 Task: Look for products in the category "Rice" from Maya Kaimal only.
Action: Mouse moved to (662, 254)
Screenshot: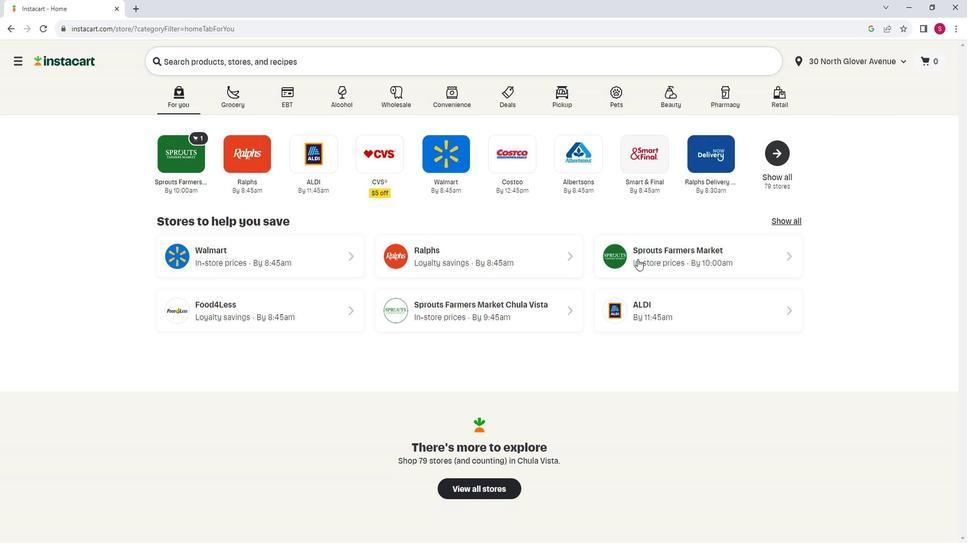 
Action: Mouse pressed left at (662, 254)
Screenshot: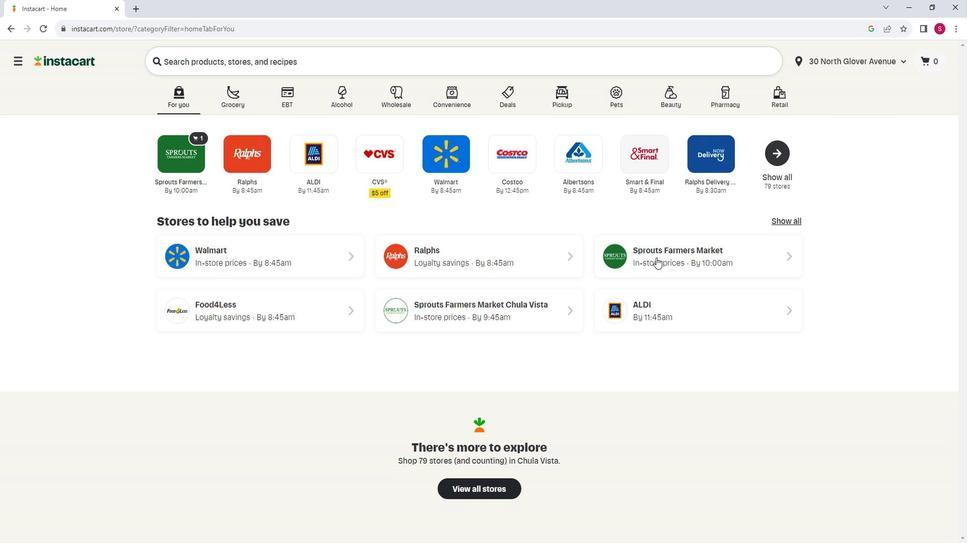 
Action: Mouse moved to (116, 307)
Screenshot: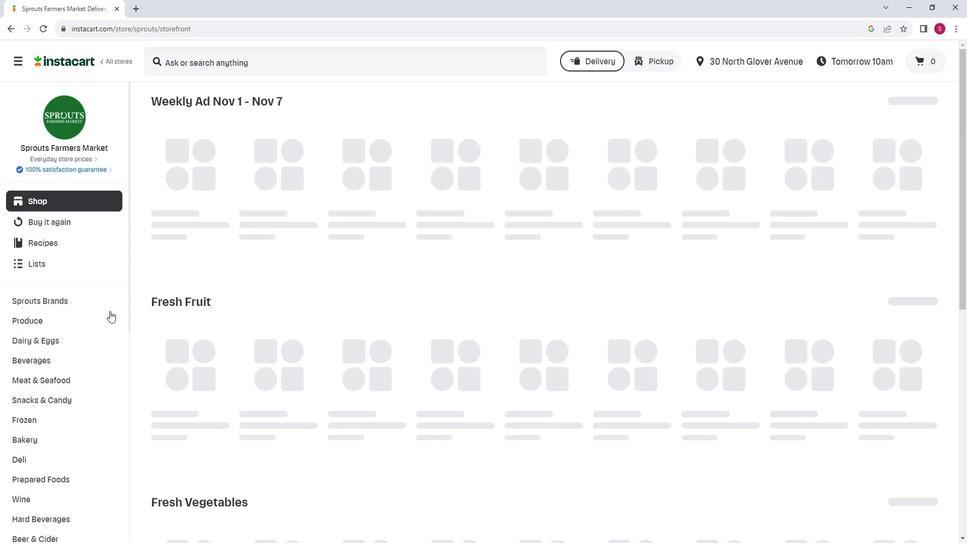 
Action: Mouse scrolled (116, 306) with delta (0, 0)
Screenshot: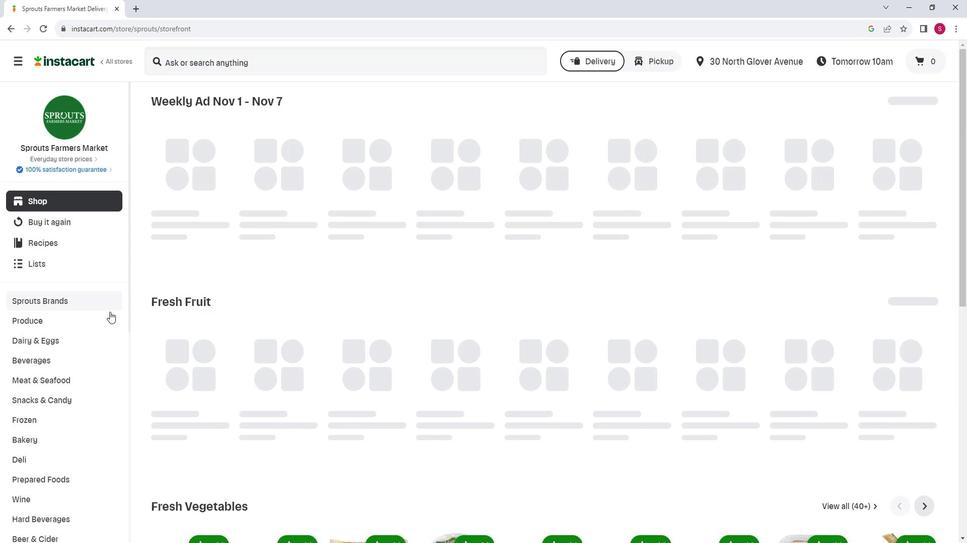 
Action: Mouse moved to (81, 420)
Screenshot: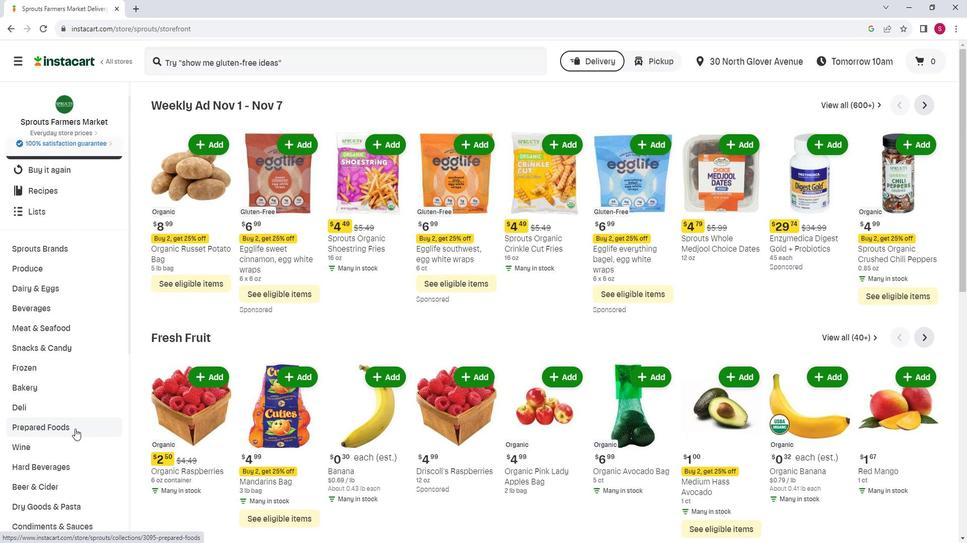 
Action: Mouse scrolled (81, 420) with delta (0, 0)
Screenshot: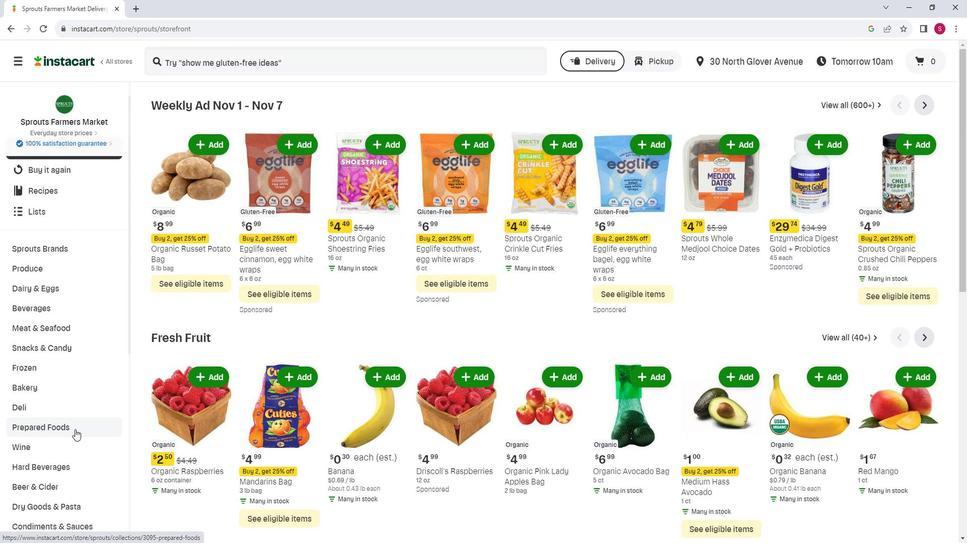 
Action: Mouse moved to (79, 441)
Screenshot: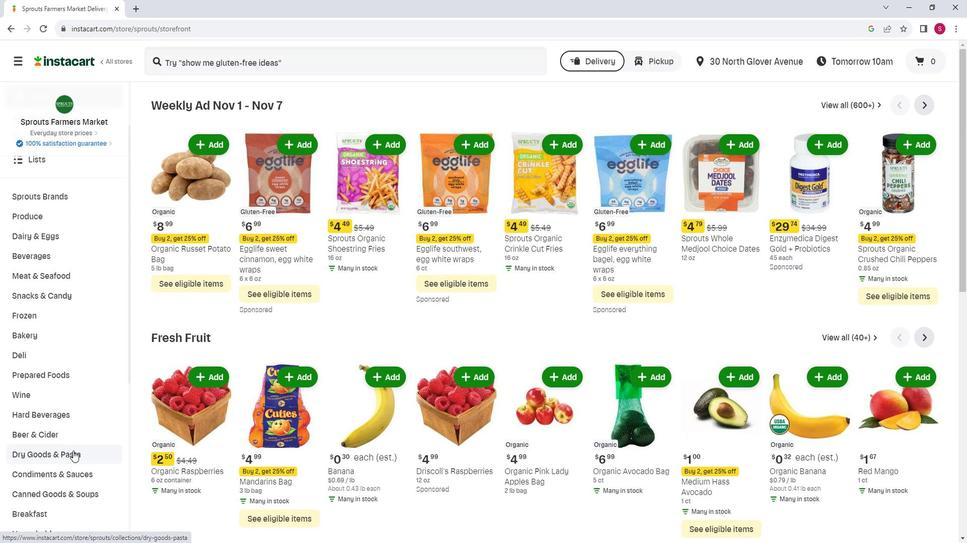 
Action: Mouse pressed left at (79, 441)
Screenshot: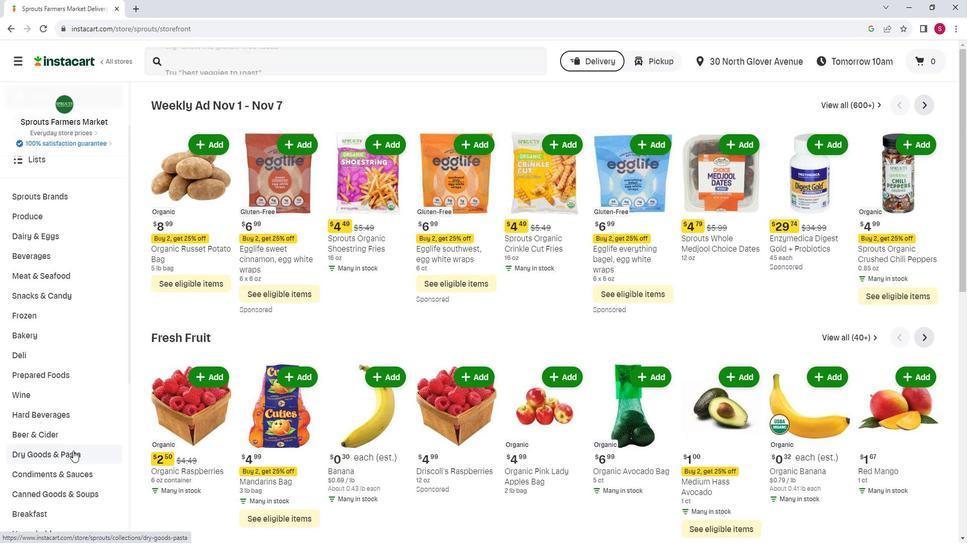 
Action: Mouse moved to (274, 134)
Screenshot: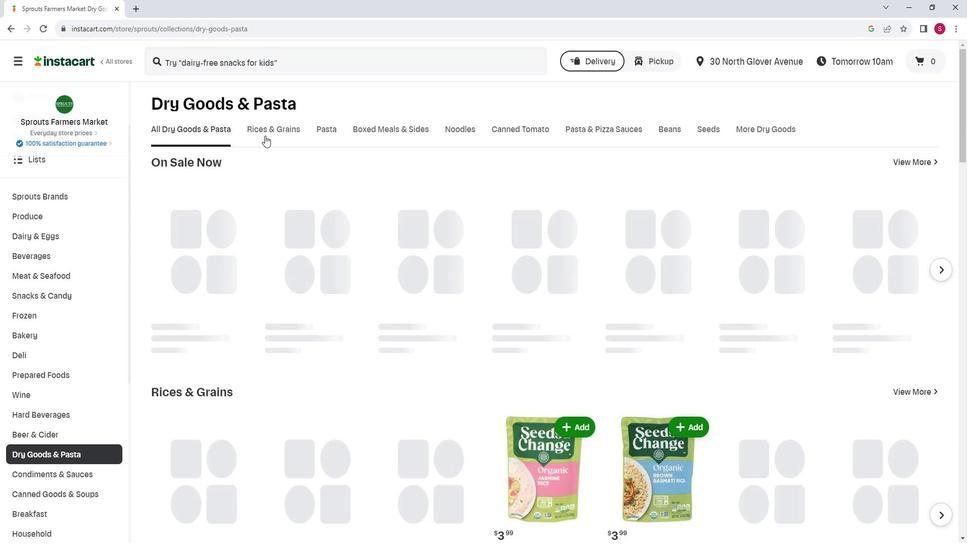 
Action: Mouse pressed left at (274, 134)
Screenshot: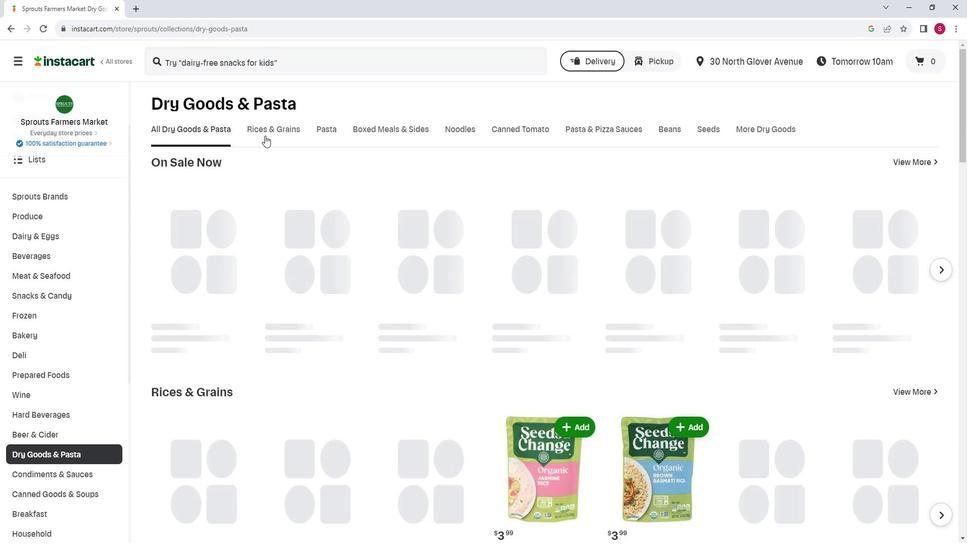 
Action: Mouse moved to (231, 170)
Screenshot: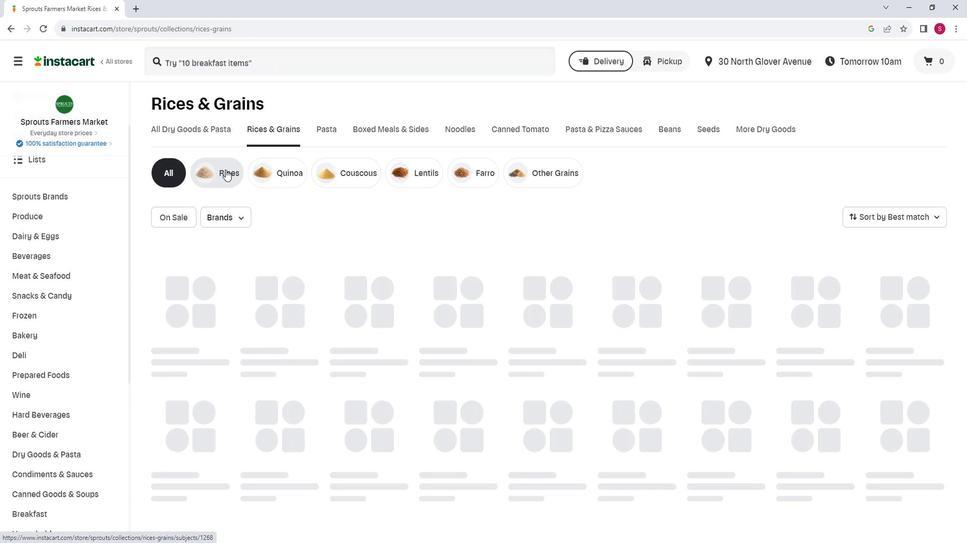 
Action: Mouse pressed left at (231, 170)
Screenshot: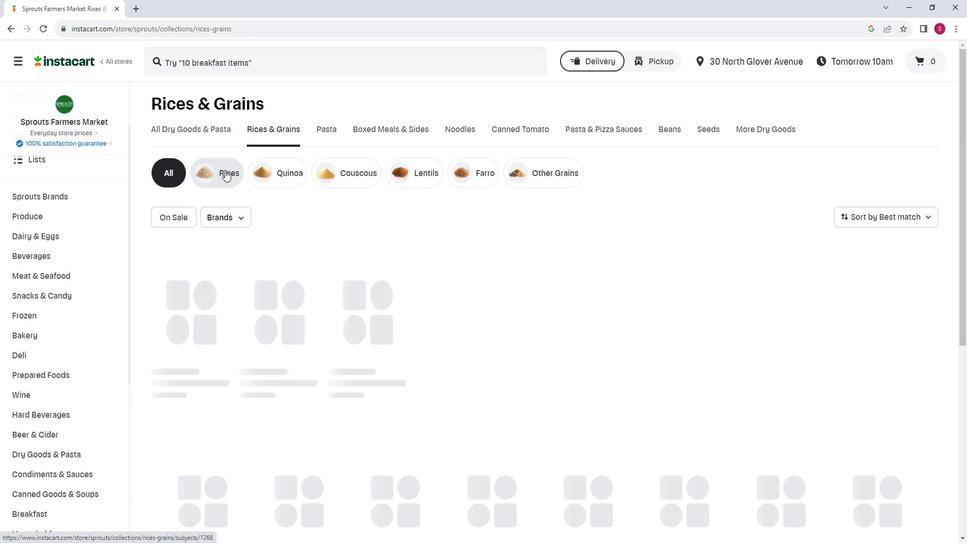 
Action: Mouse moved to (247, 209)
Screenshot: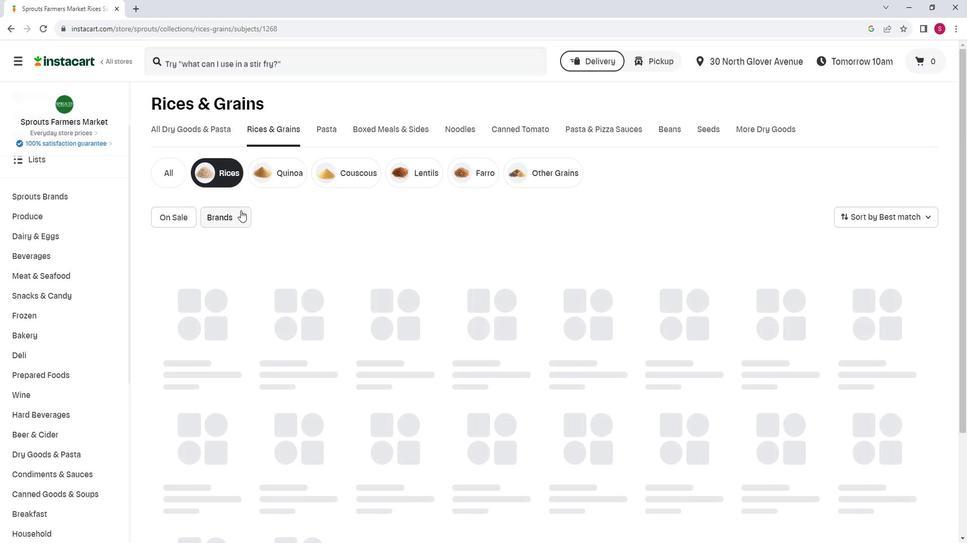 
Action: Mouse pressed left at (247, 209)
Screenshot: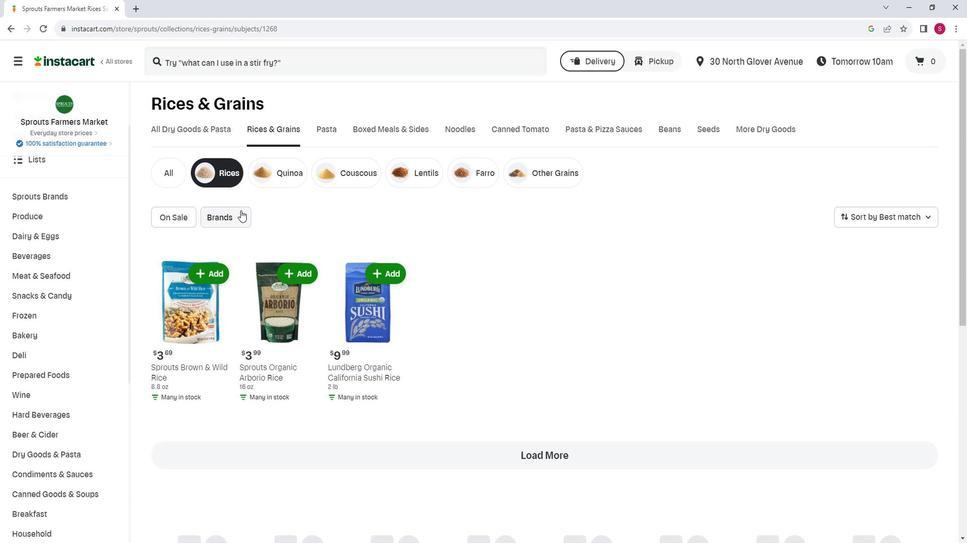 
Action: Mouse moved to (261, 269)
Screenshot: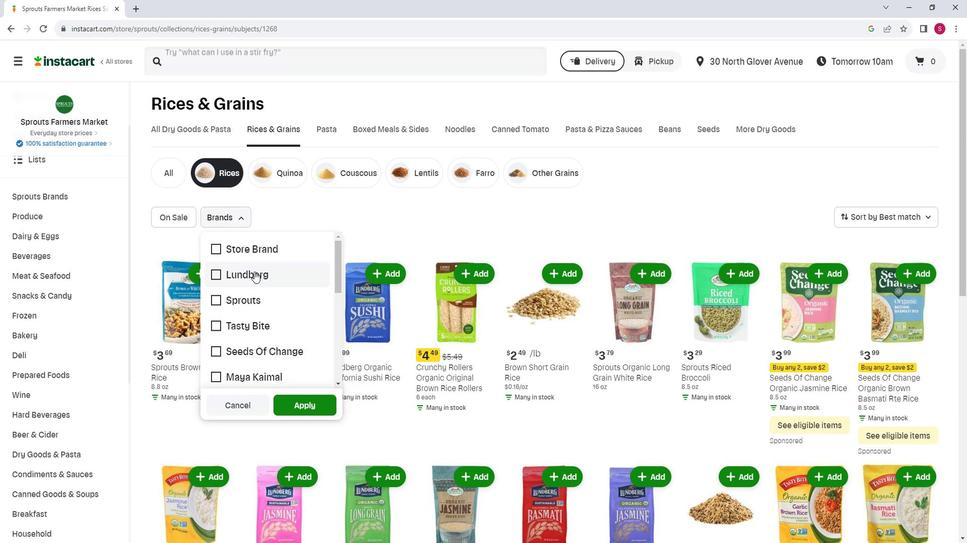 
Action: Mouse scrolled (261, 268) with delta (0, 0)
Screenshot: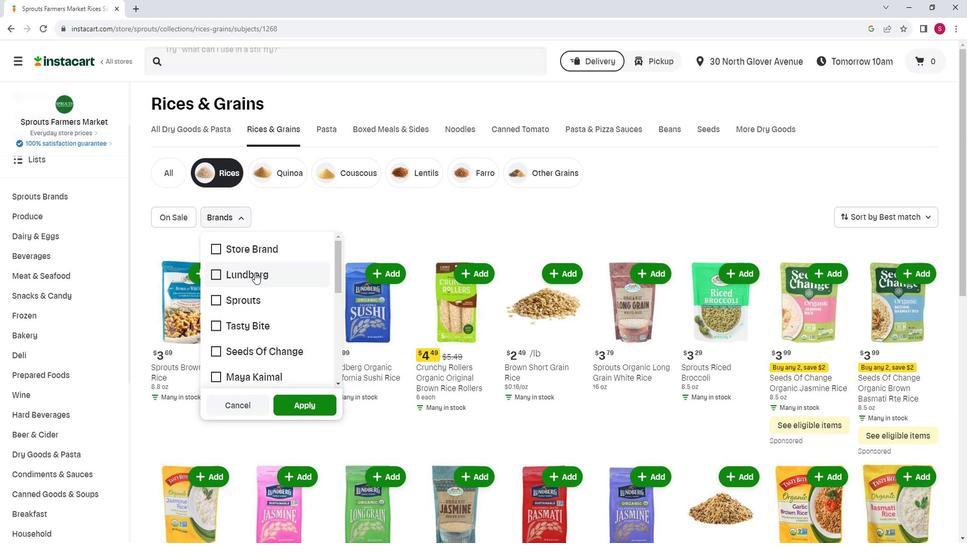 
Action: Mouse moved to (266, 315)
Screenshot: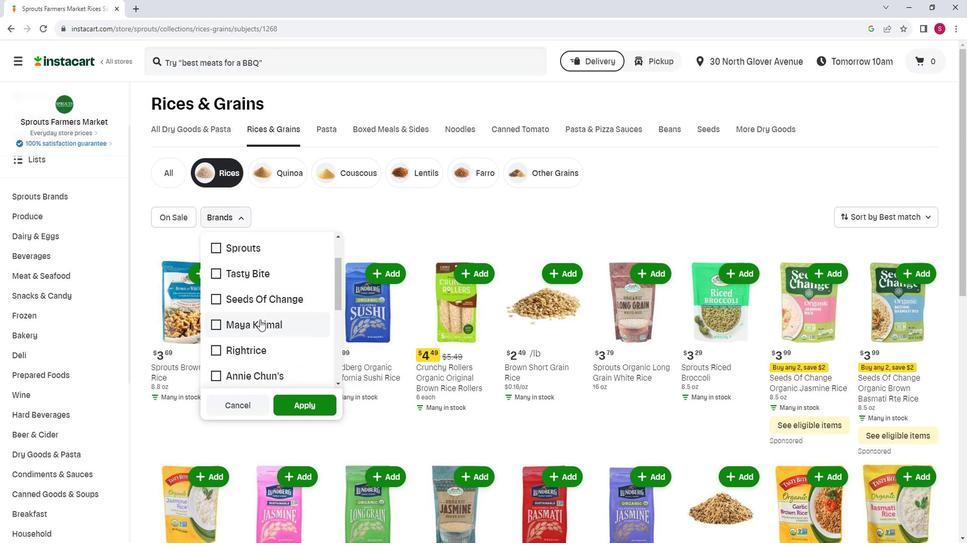 
Action: Mouse pressed left at (266, 315)
Screenshot: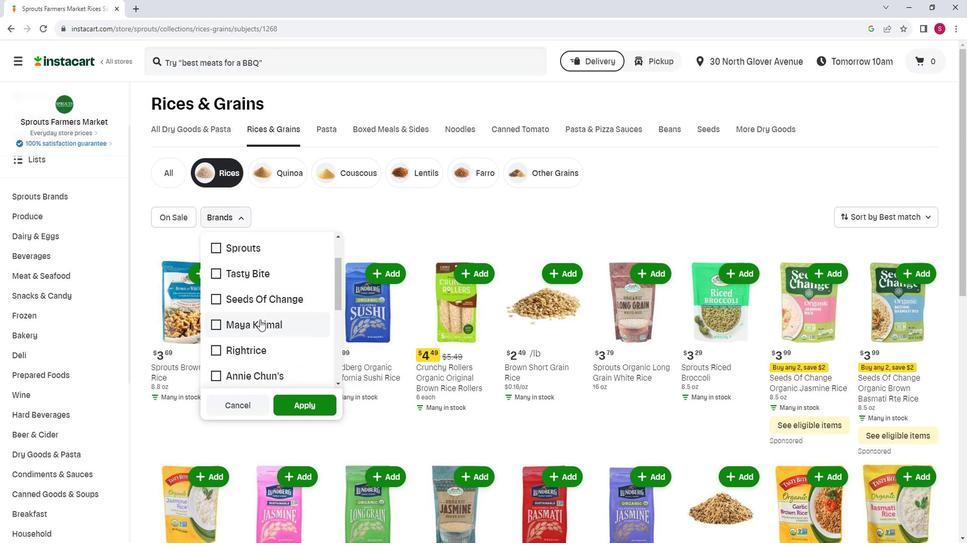 
Action: Mouse moved to (299, 396)
Screenshot: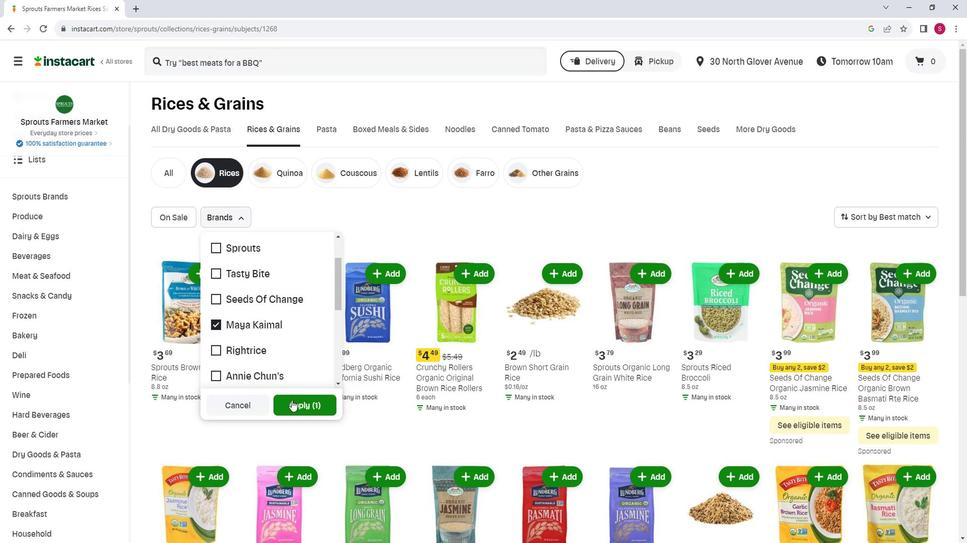 
Action: Mouse pressed left at (299, 396)
Screenshot: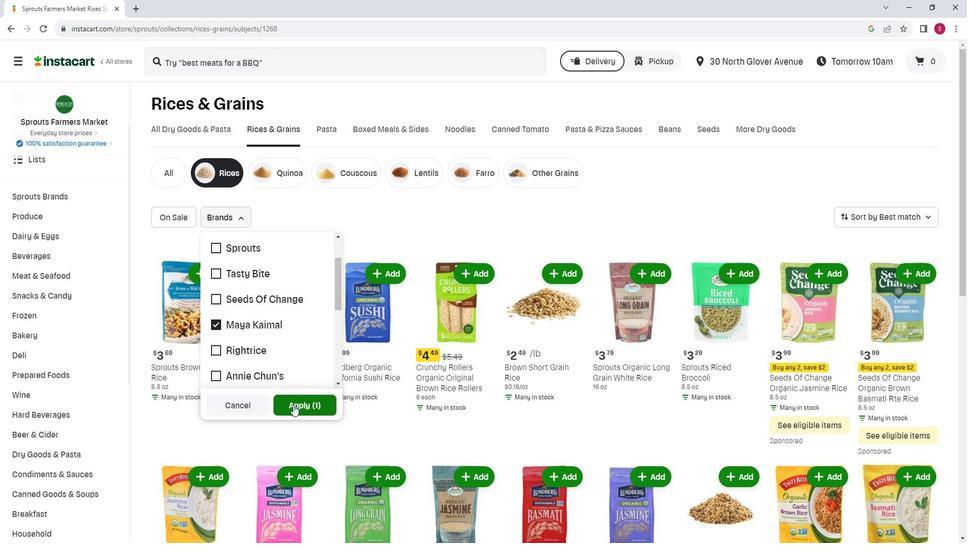 
Action: Mouse moved to (428, 263)
Screenshot: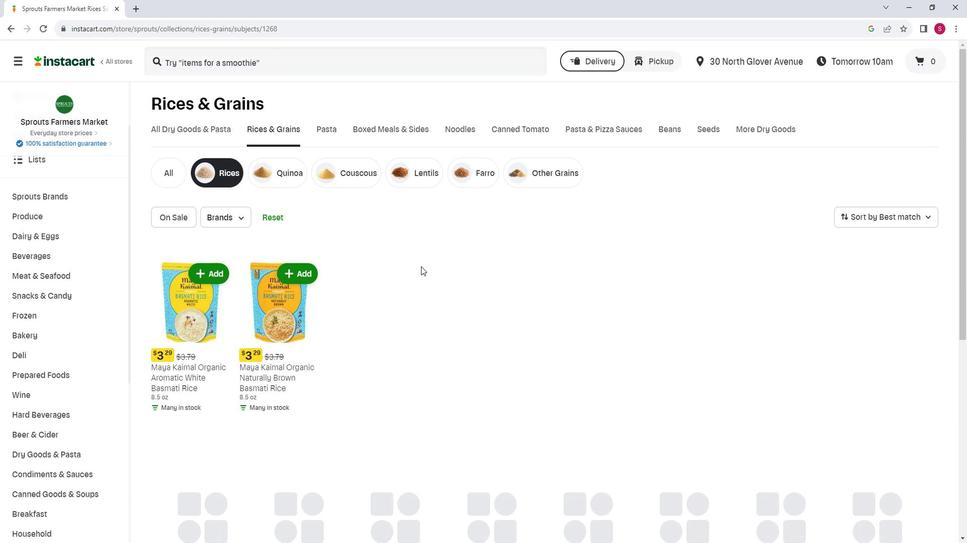 
